 Task: Create a rule from the Routing list, Task moved to a section -> Set Priority in the project AgileRadius , set the section as To-Do and set the priority of the task as  High
Action: Mouse moved to (69, 289)
Screenshot: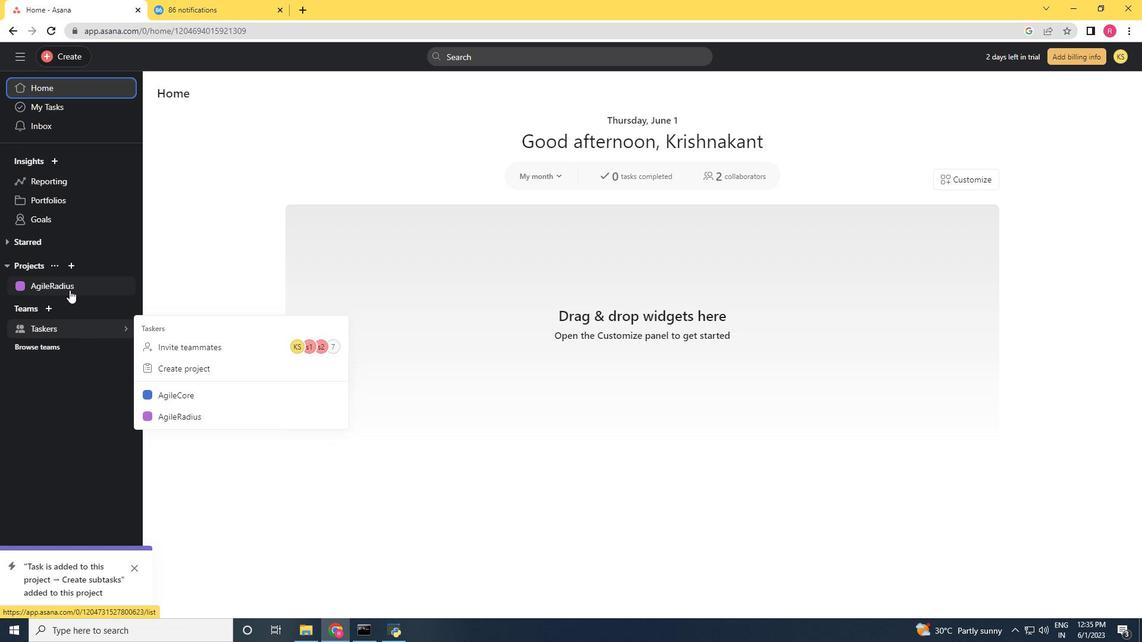 
Action: Mouse pressed left at (69, 289)
Screenshot: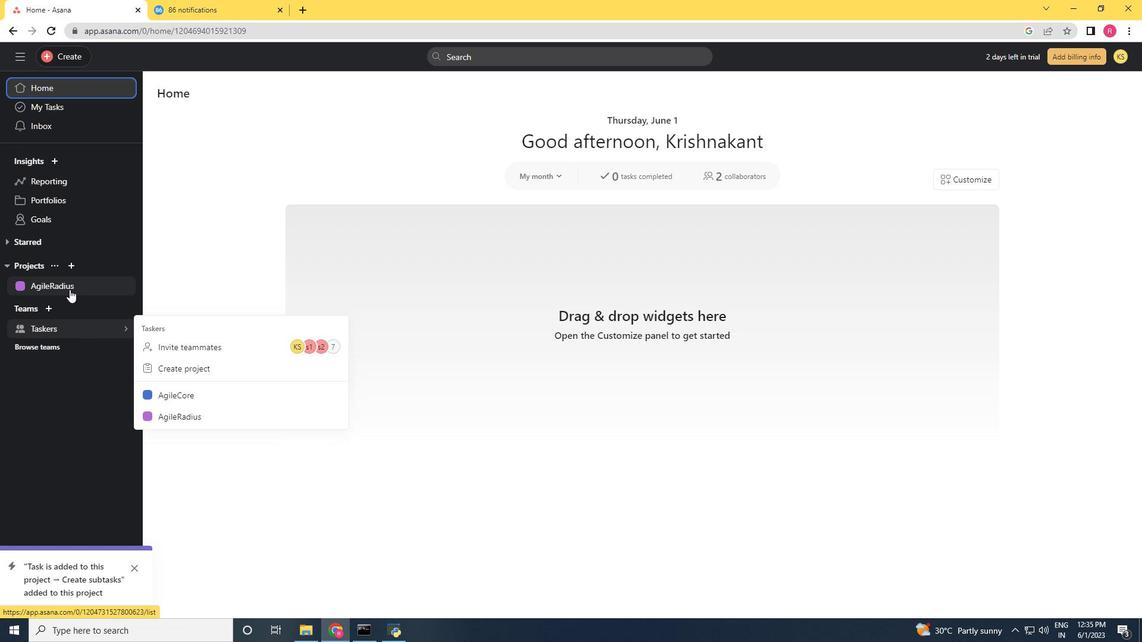 
Action: Mouse moved to (1107, 101)
Screenshot: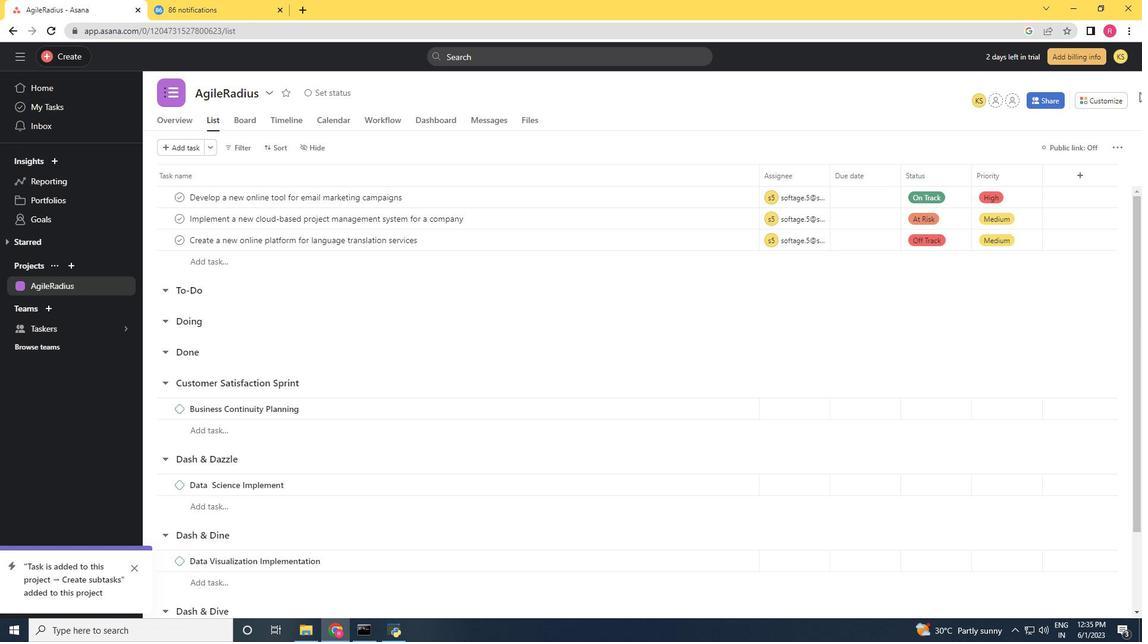 
Action: Mouse pressed left at (1107, 101)
Screenshot: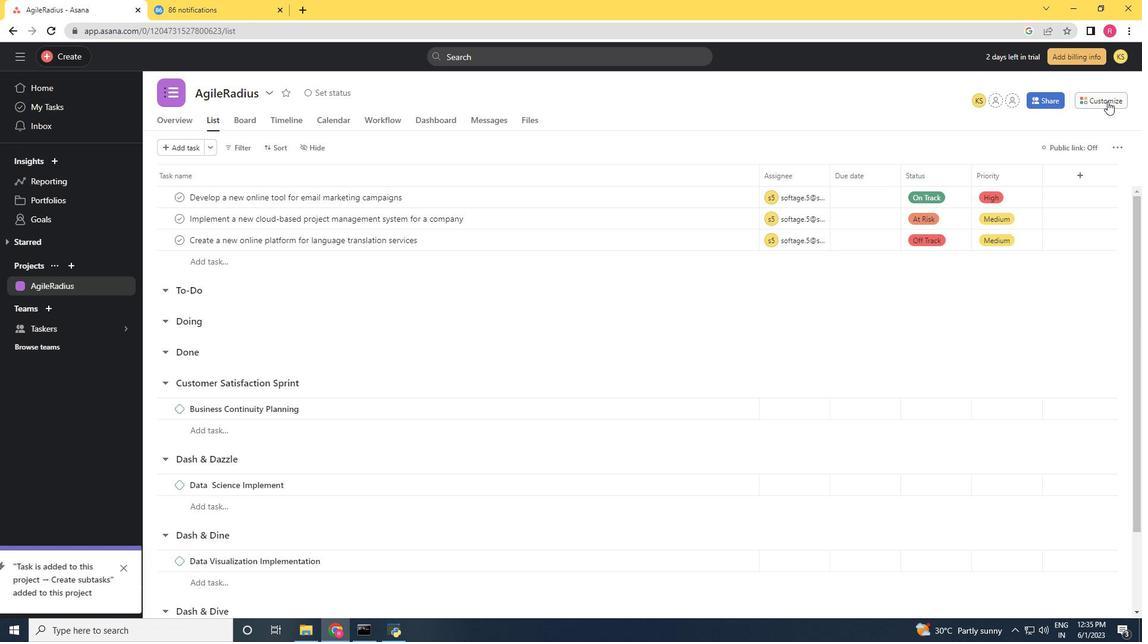
Action: Mouse moved to (896, 248)
Screenshot: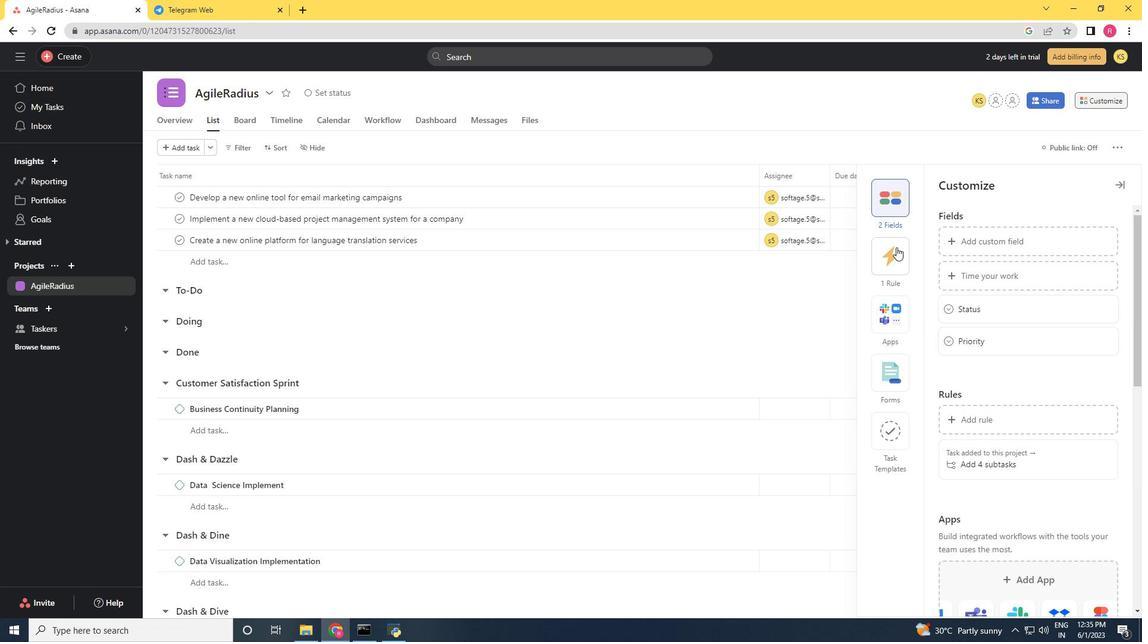 
Action: Mouse pressed left at (896, 248)
Screenshot: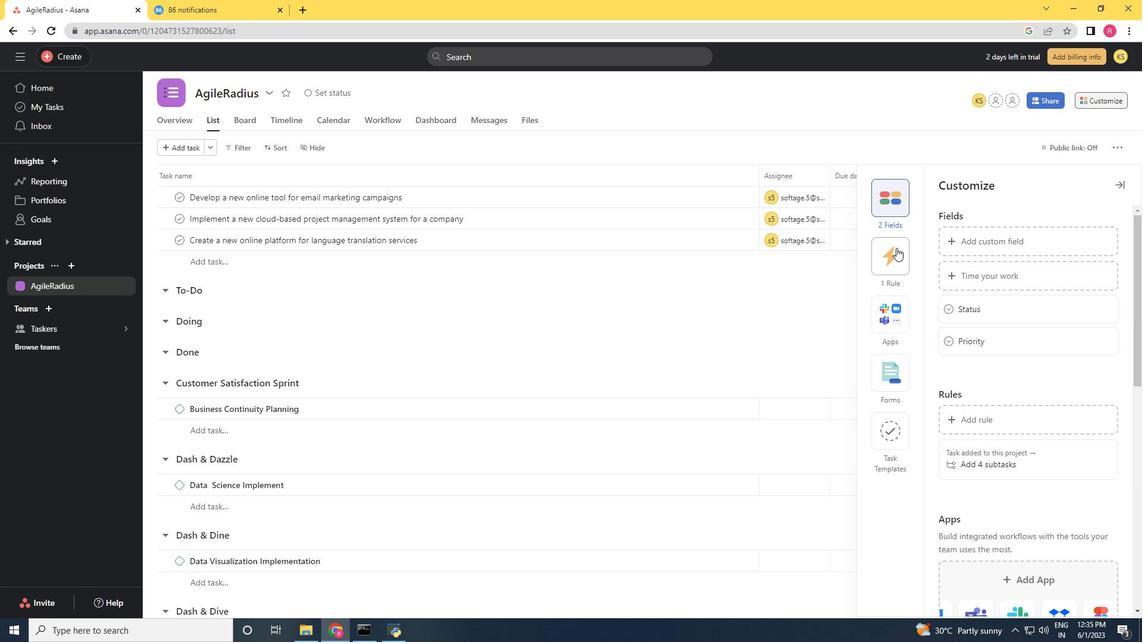 
Action: Mouse moved to (1005, 246)
Screenshot: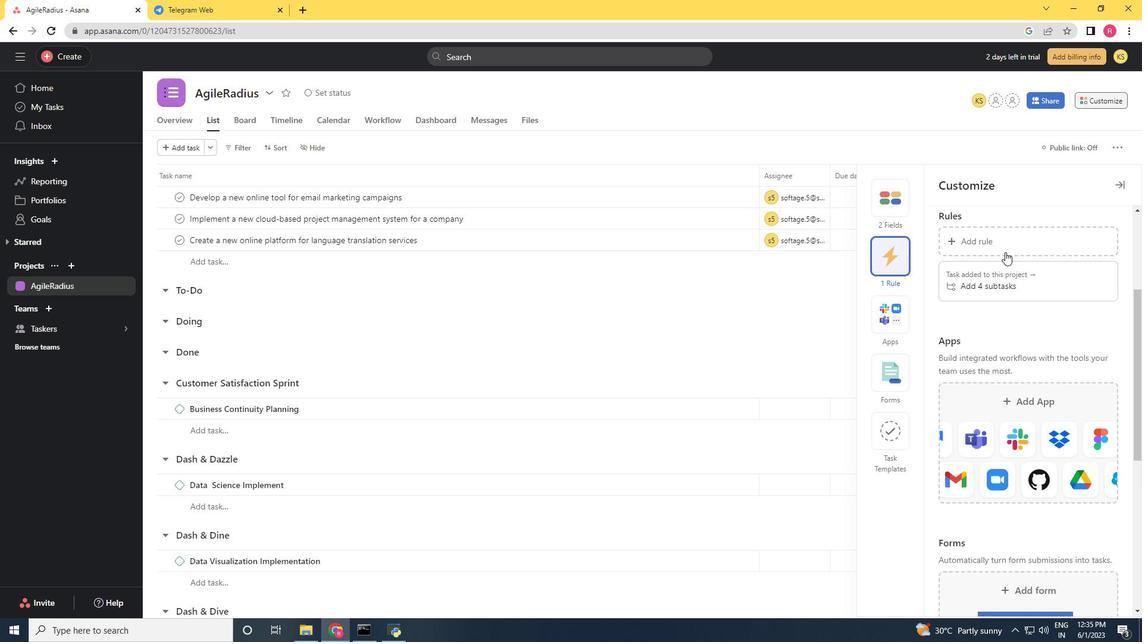 
Action: Mouse pressed left at (1005, 246)
Screenshot: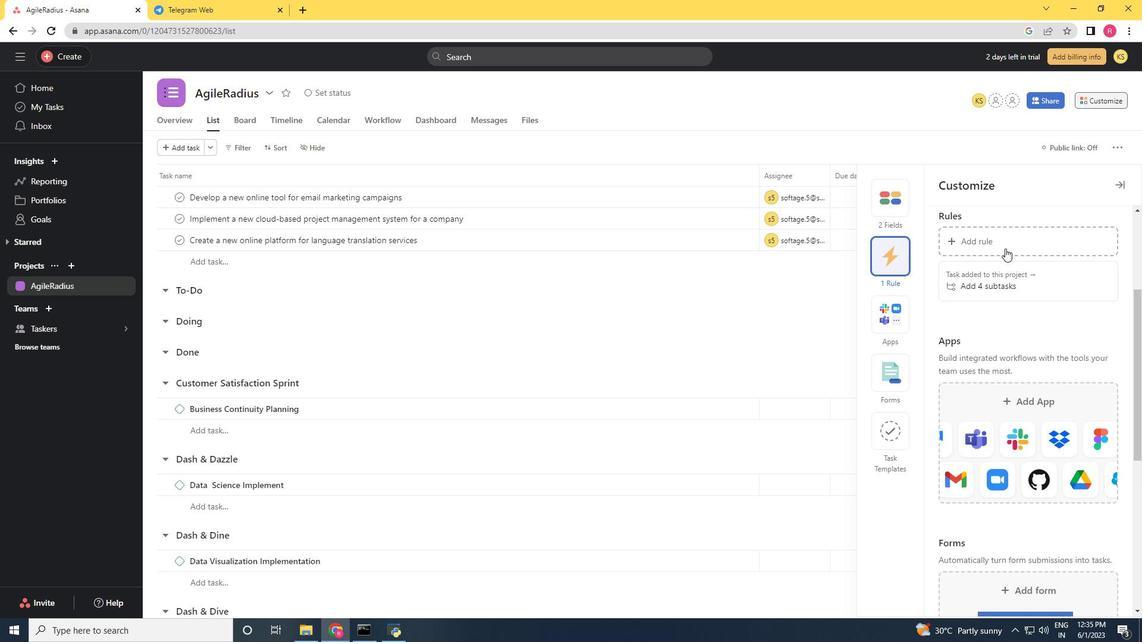 
Action: Mouse moved to (251, 155)
Screenshot: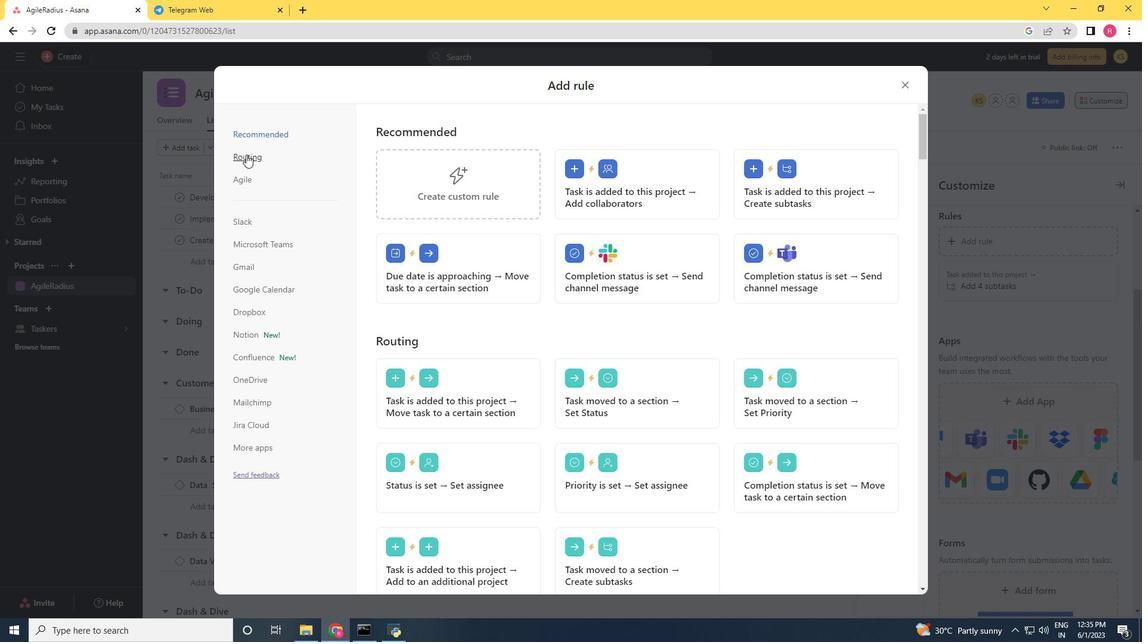 
Action: Mouse pressed left at (251, 155)
Screenshot: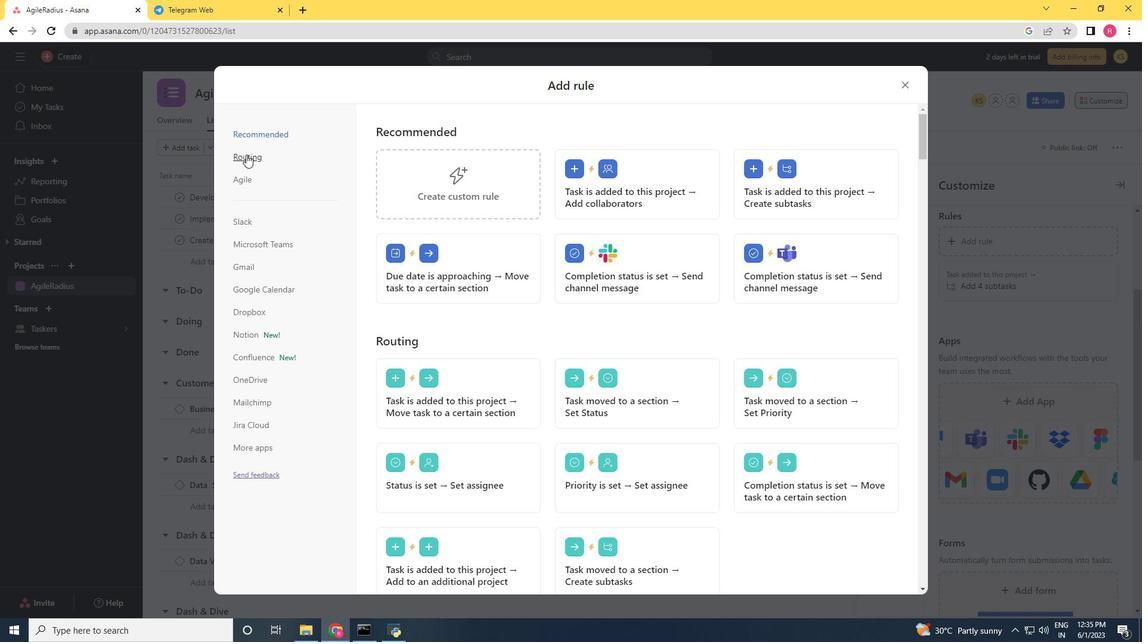
Action: Mouse moved to (768, 180)
Screenshot: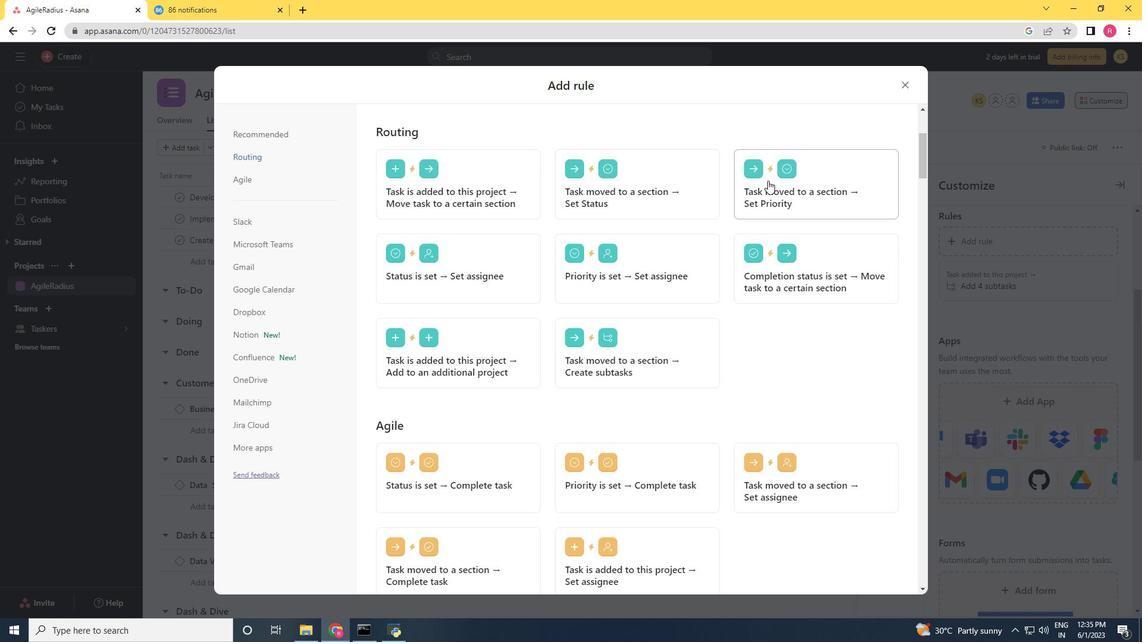 
Action: Mouse pressed left at (768, 180)
Screenshot: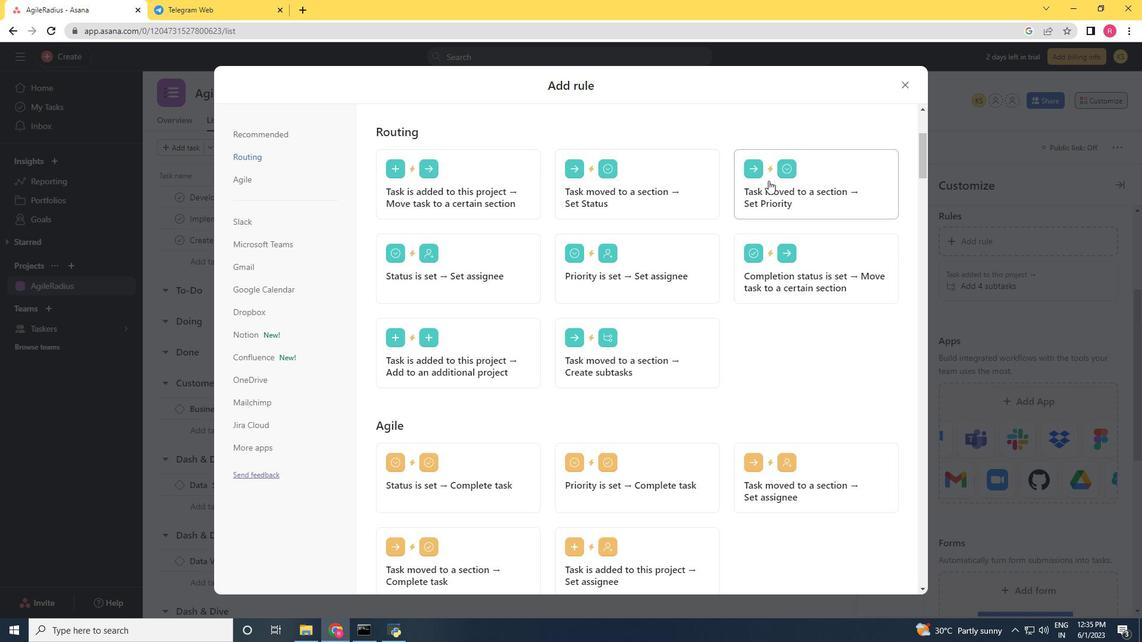 
Action: Mouse moved to (509, 301)
Screenshot: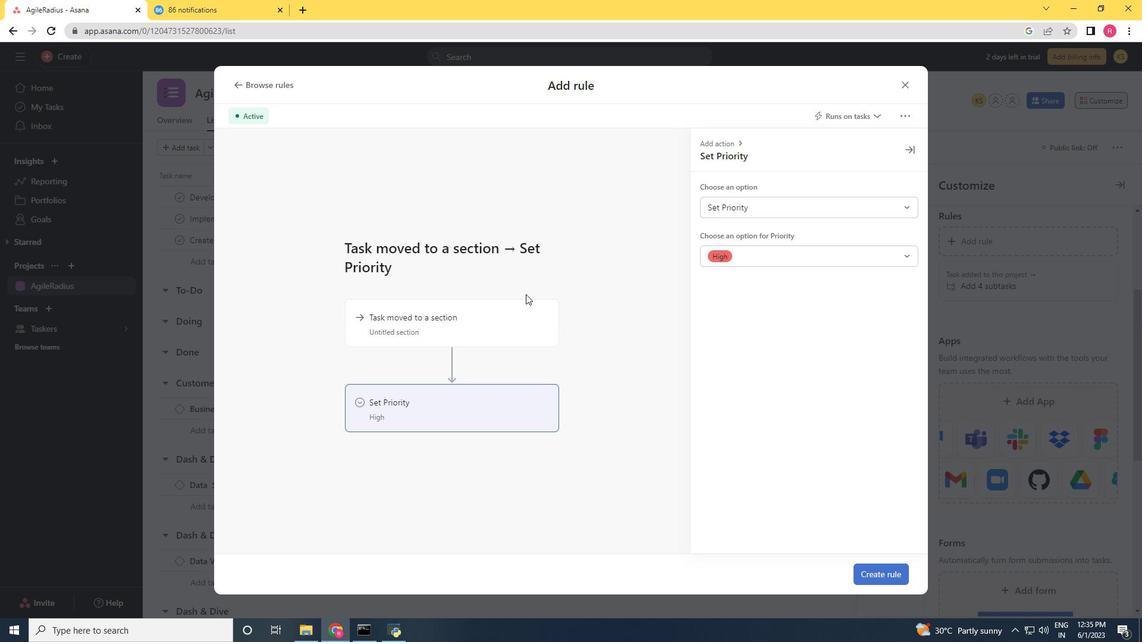 
Action: Mouse pressed left at (509, 301)
Screenshot: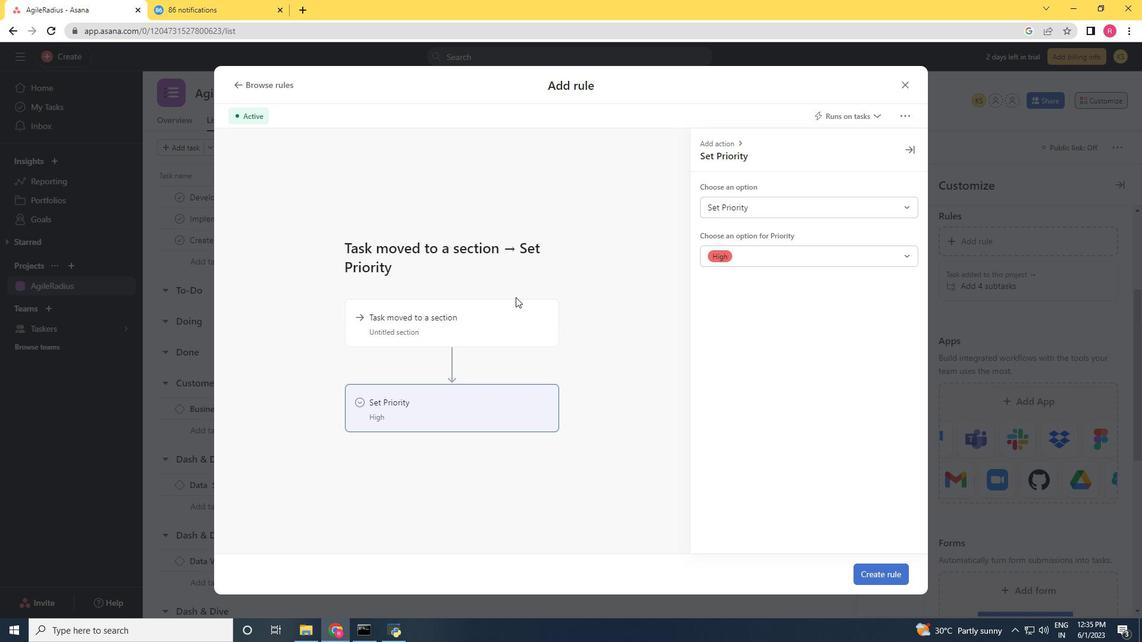 
Action: Mouse moved to (754, 192)
Screenshot: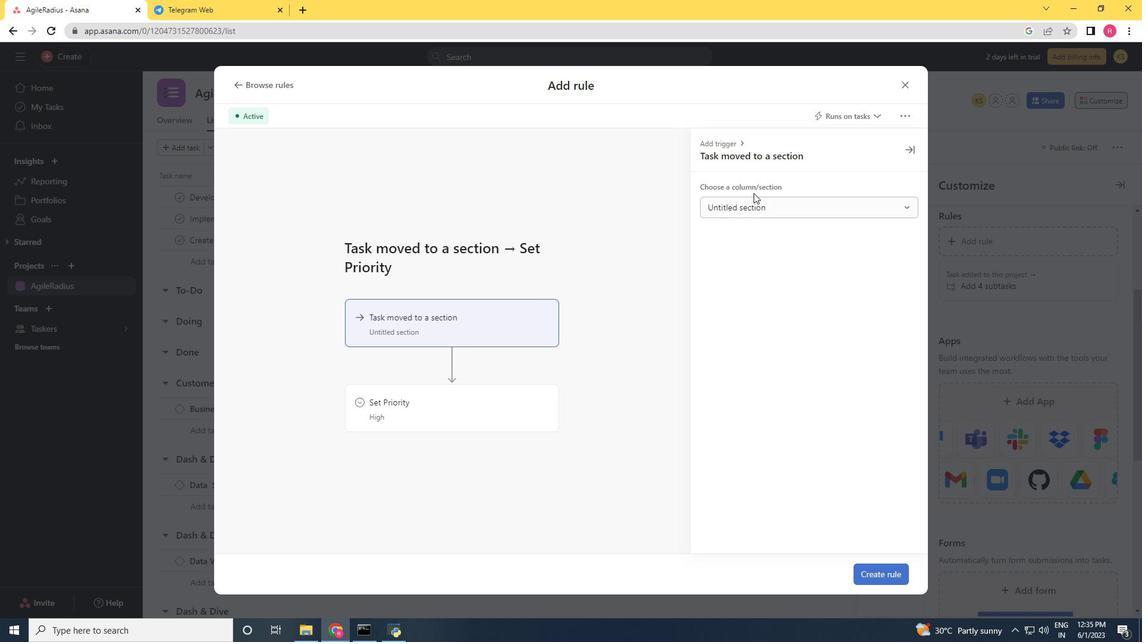 
Action: Mouse pressed left at (754, 192)
Screenshot: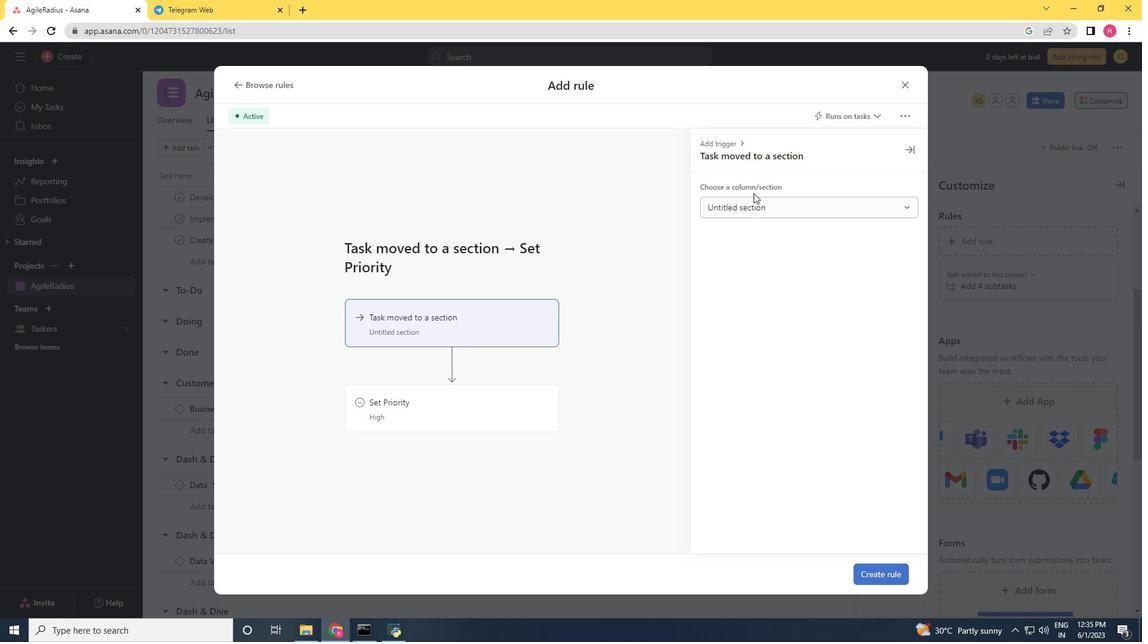 
Action: Mouse moved to (754, 202)
Screenshot: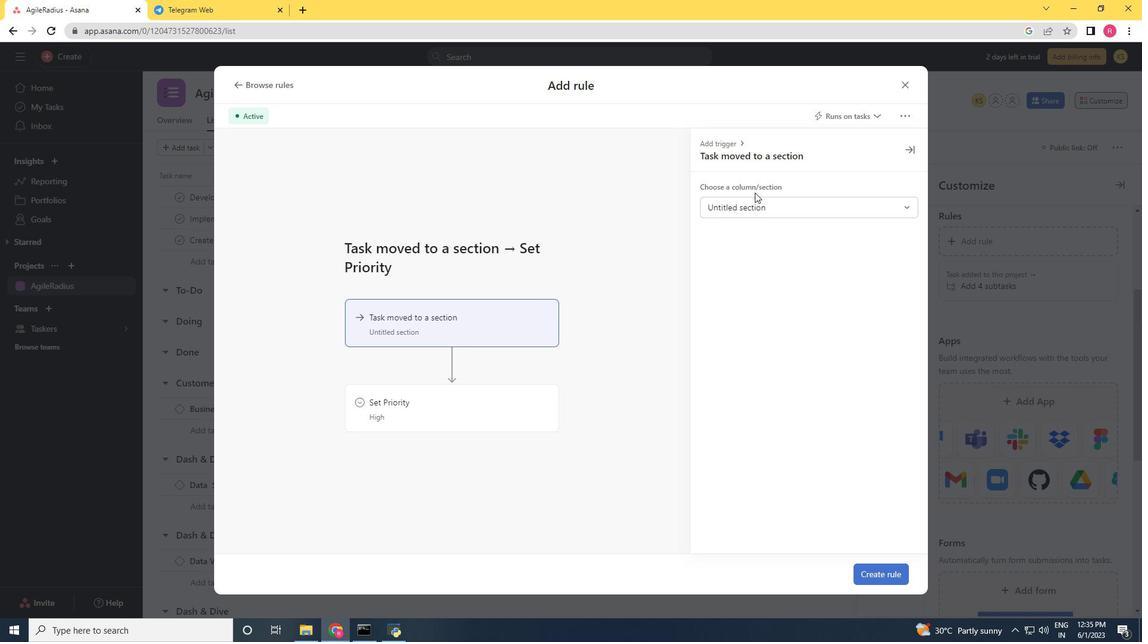 
Action: Mouse pressed left at (754, 202)
Screenshot: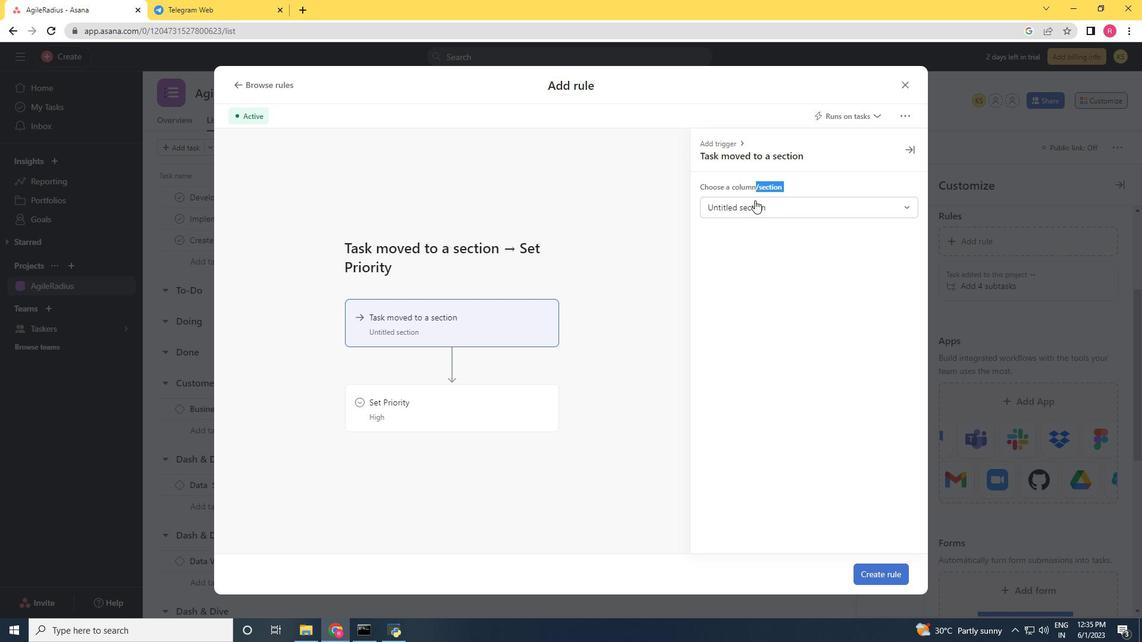 
Action: Mouse moved to (741, 257)
Screenshot: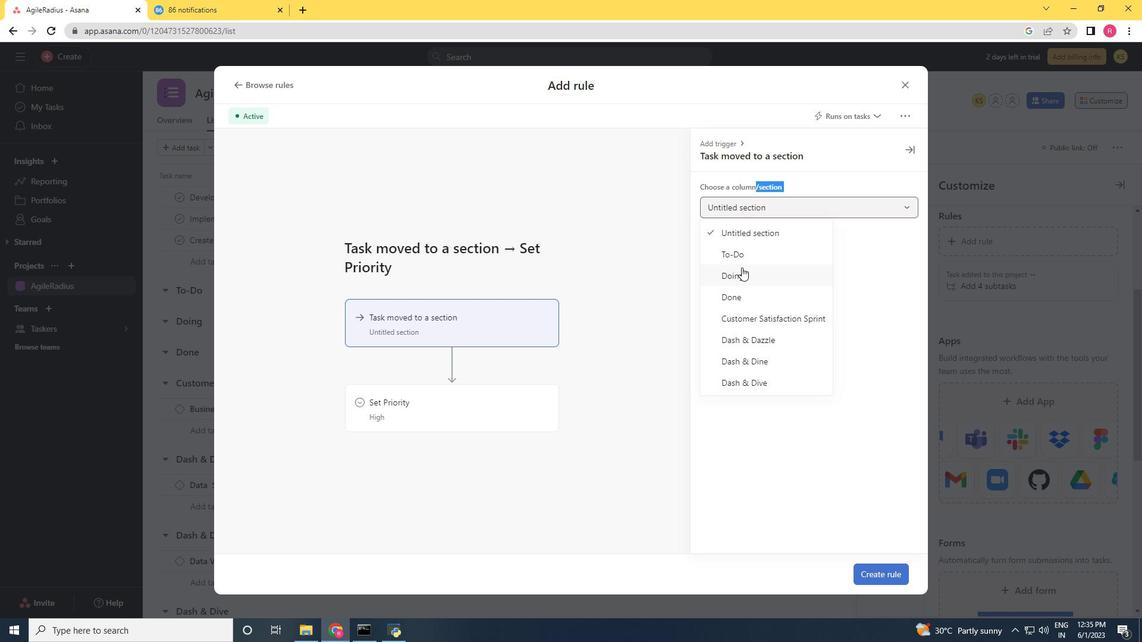 
Action: Mouse pressed left at (741, 257)
Screenshot: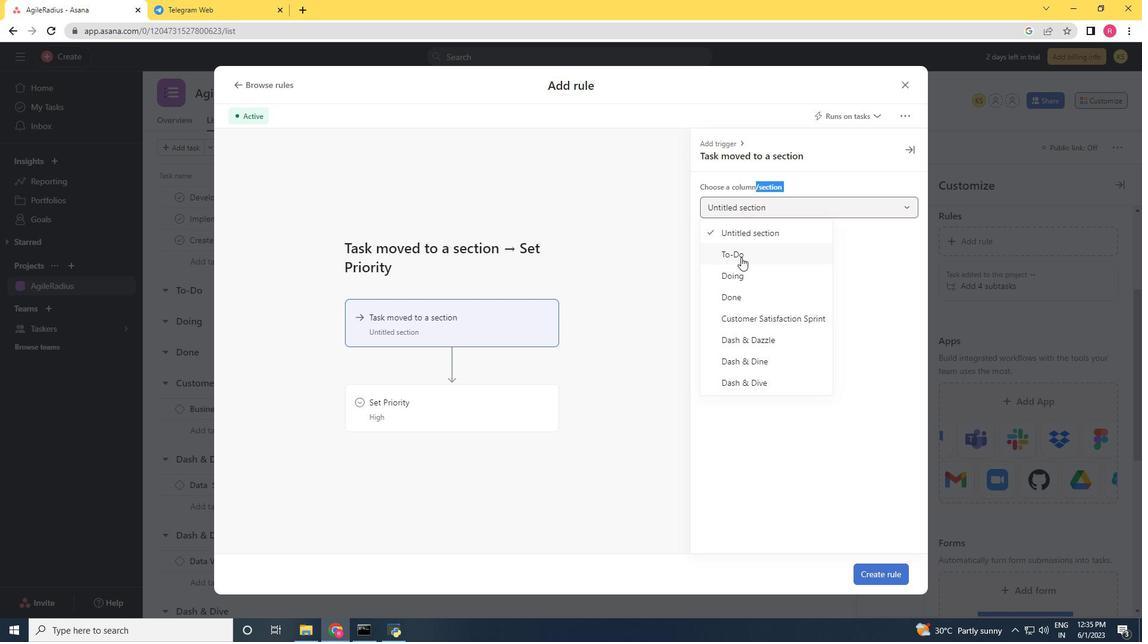 
Action: Mouse moved to (464, 390)
Screenshot: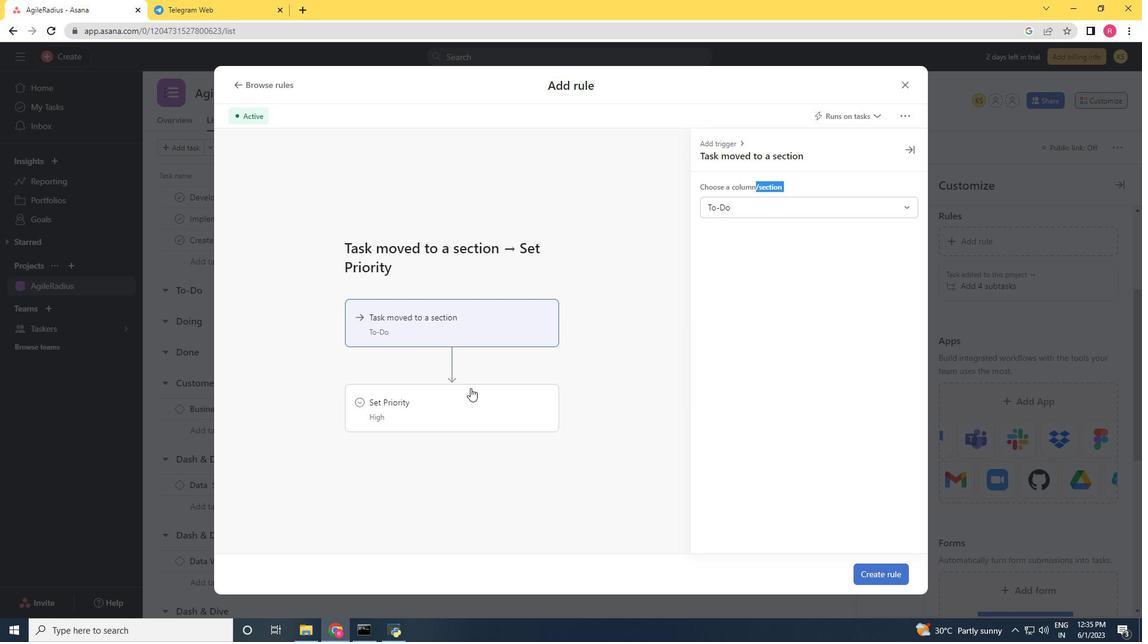 
Action: Mouse pressed left at (464, 390)
Screenshot: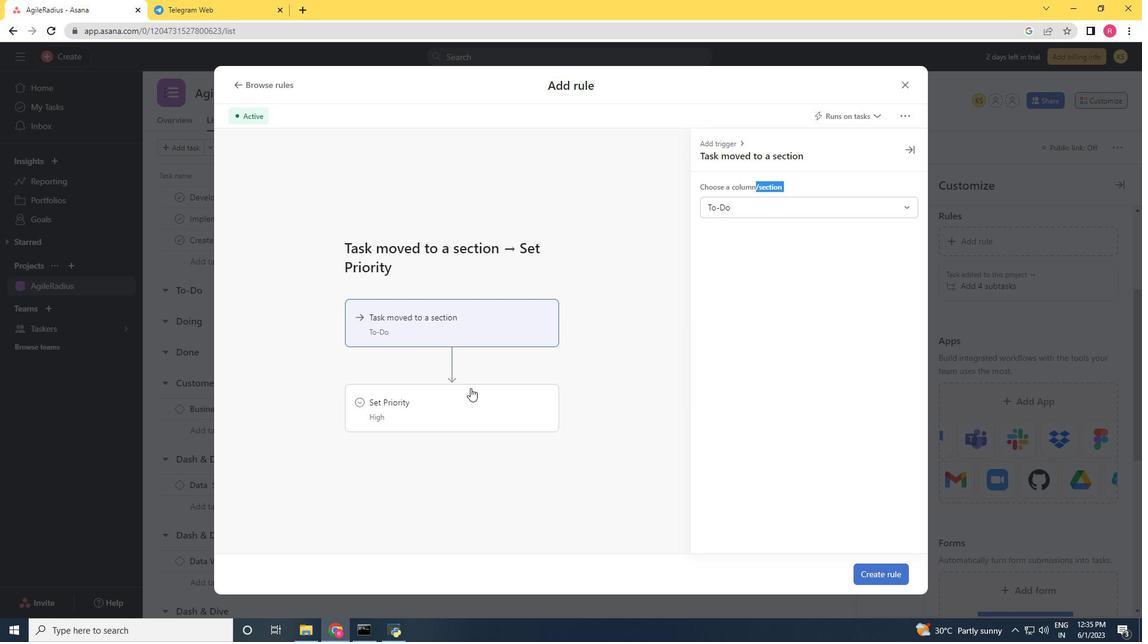 
Action: Mouse moved to (735, 209)
Screenshot: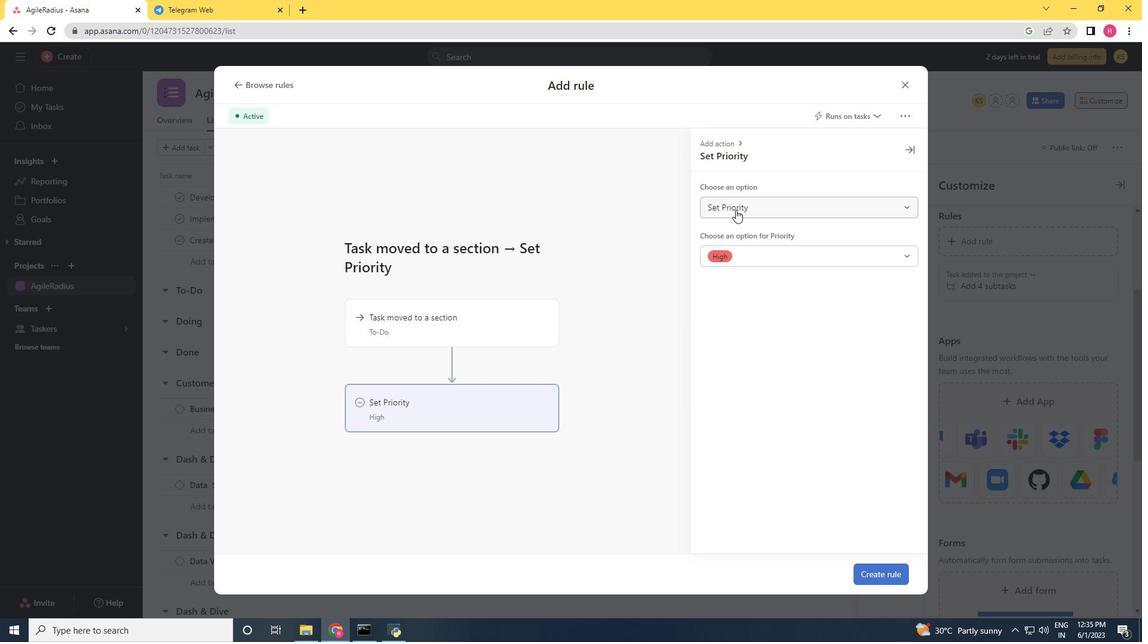 
Action: Mouse pressed left at (735, 209)
Screenshot: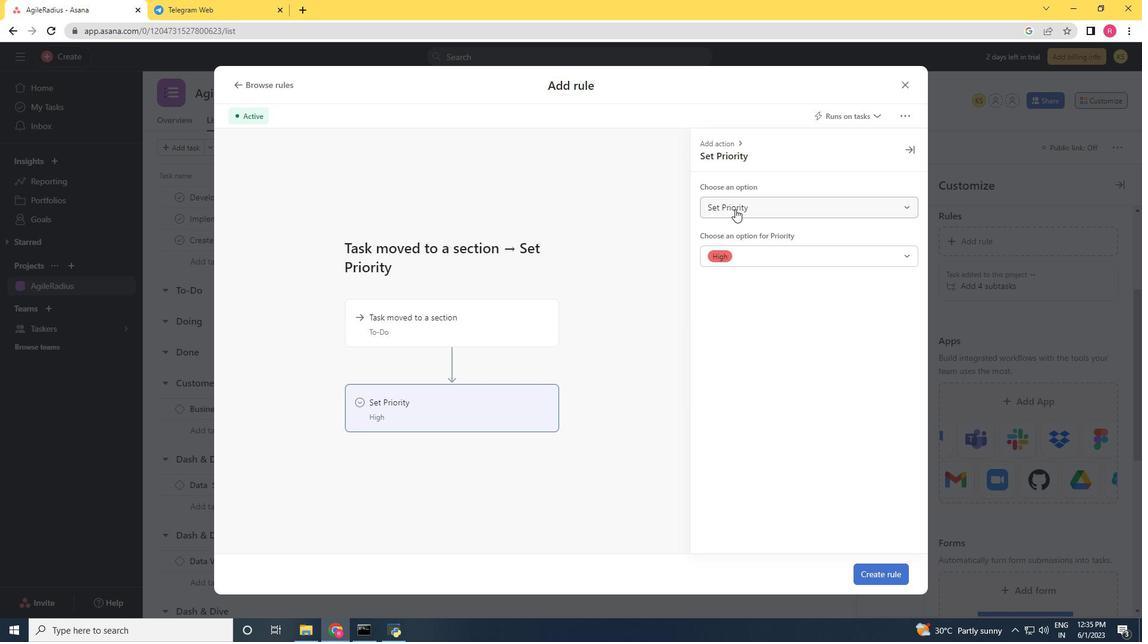 
Action: Mouse moved to (740, 230)
Screenshot: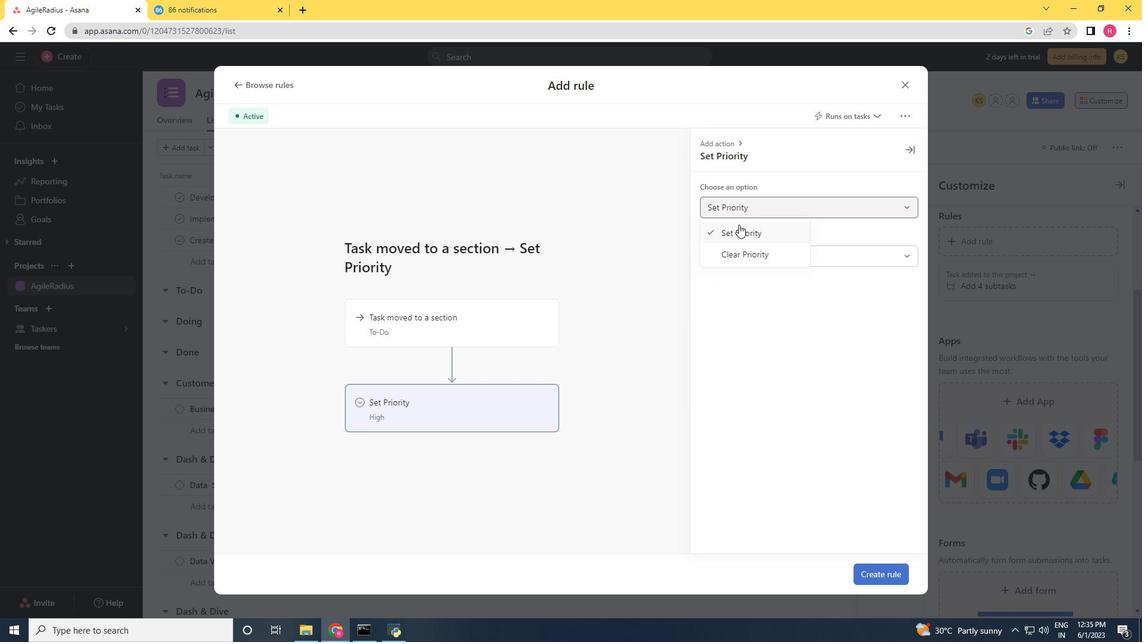 
Action: Mouse pressed left at (740, 230)
Screenshot: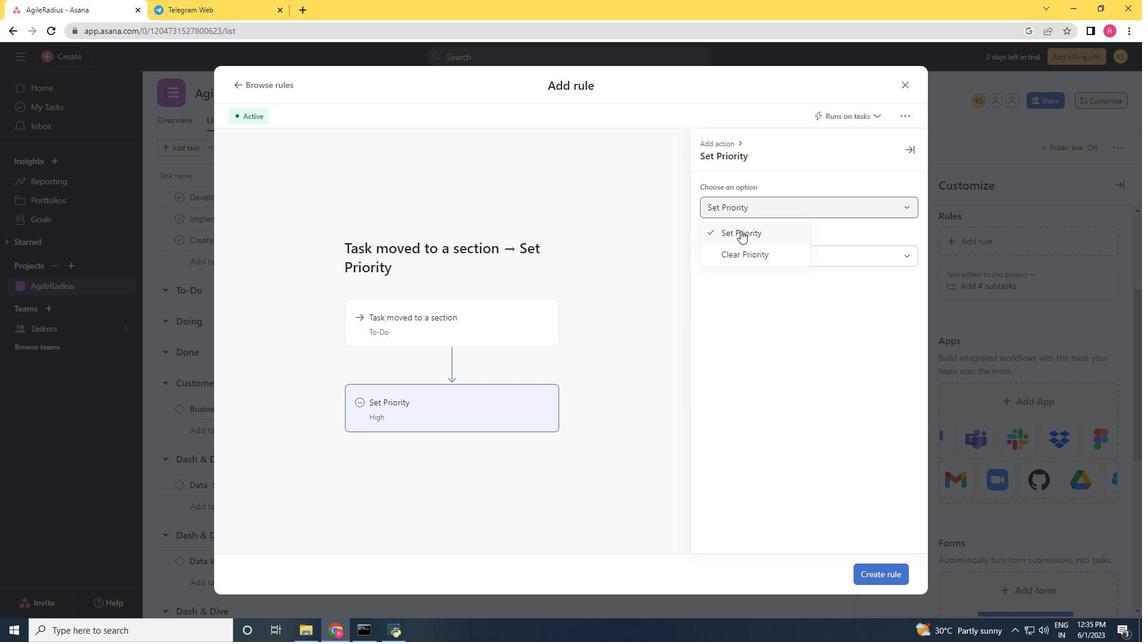 
Action: Mouse moved to (799, 252)
Screenshot: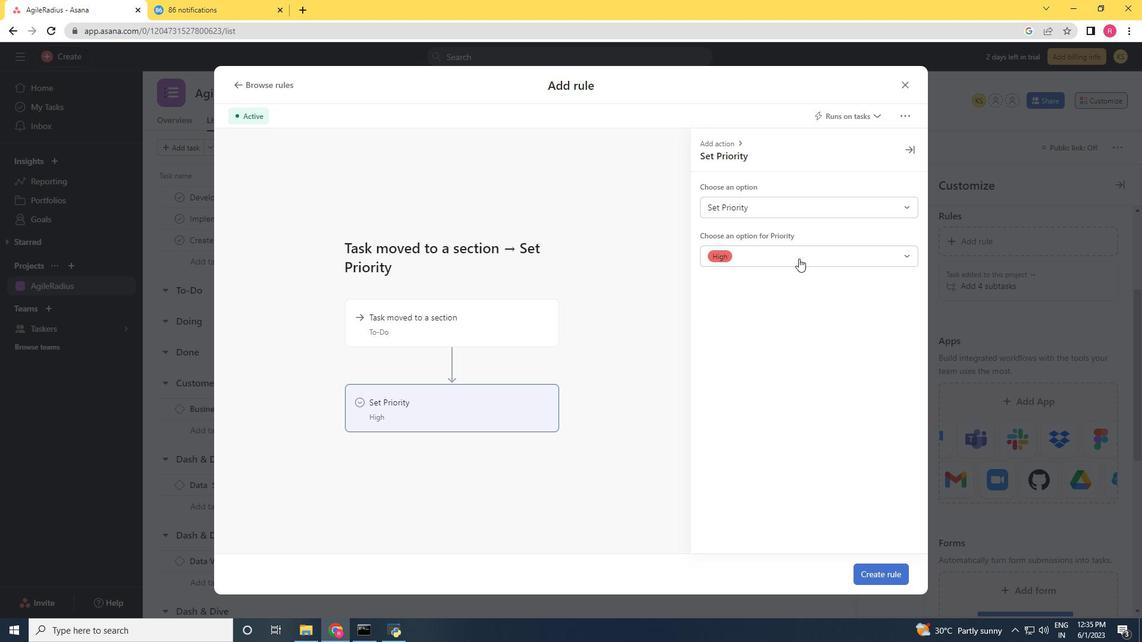 
Action: Mouse pressed left at (799, 252)
Screenshot: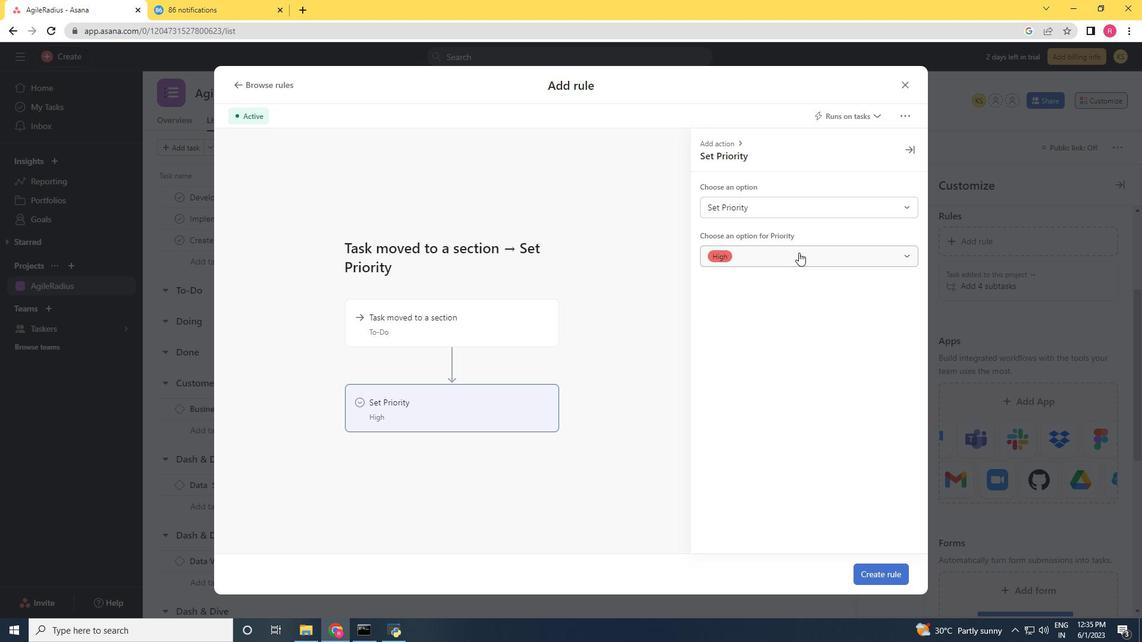 
Action: Mouse moved to (741, 276)
Screenshot: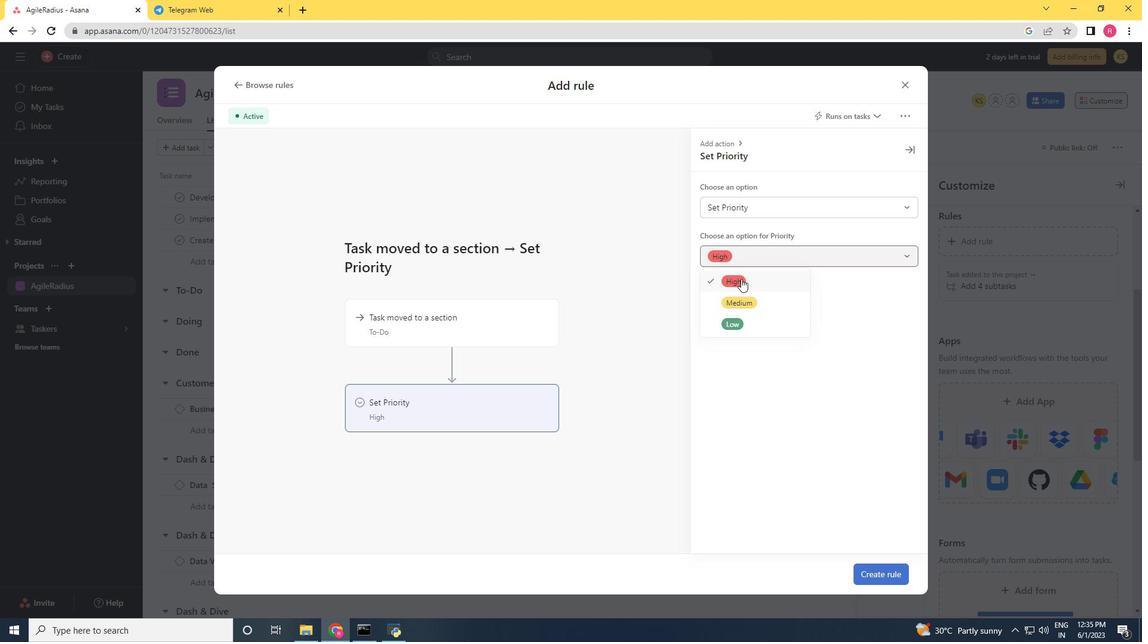 
Action: Mouse pressed left at (741, 276)
Screenshot: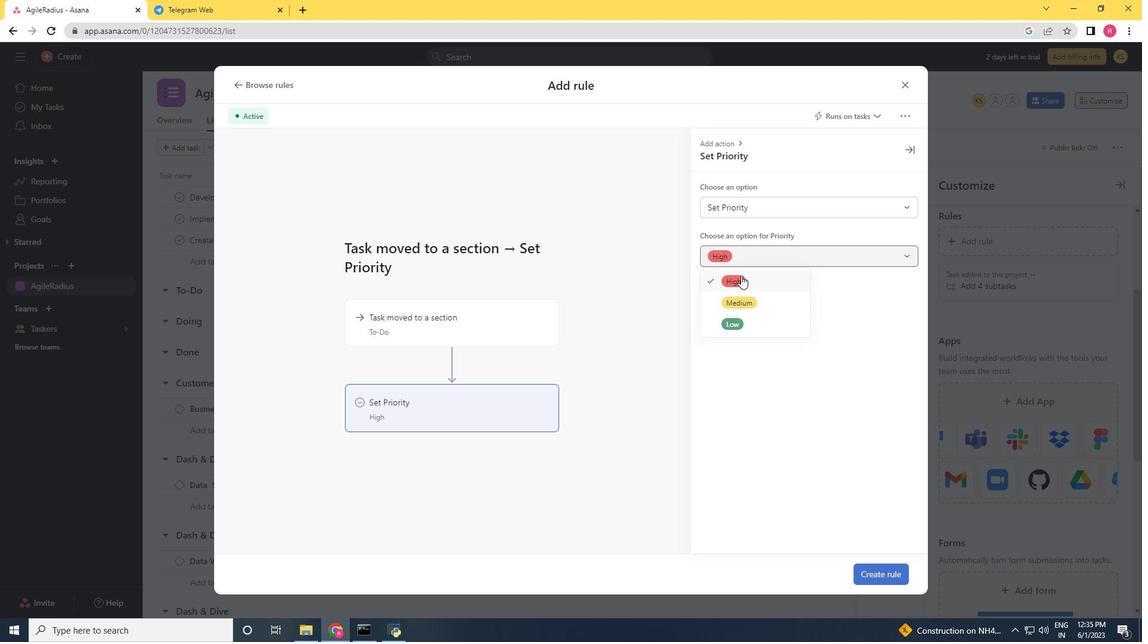 
Action: Mouse moved to (905, 574)
Screenshot: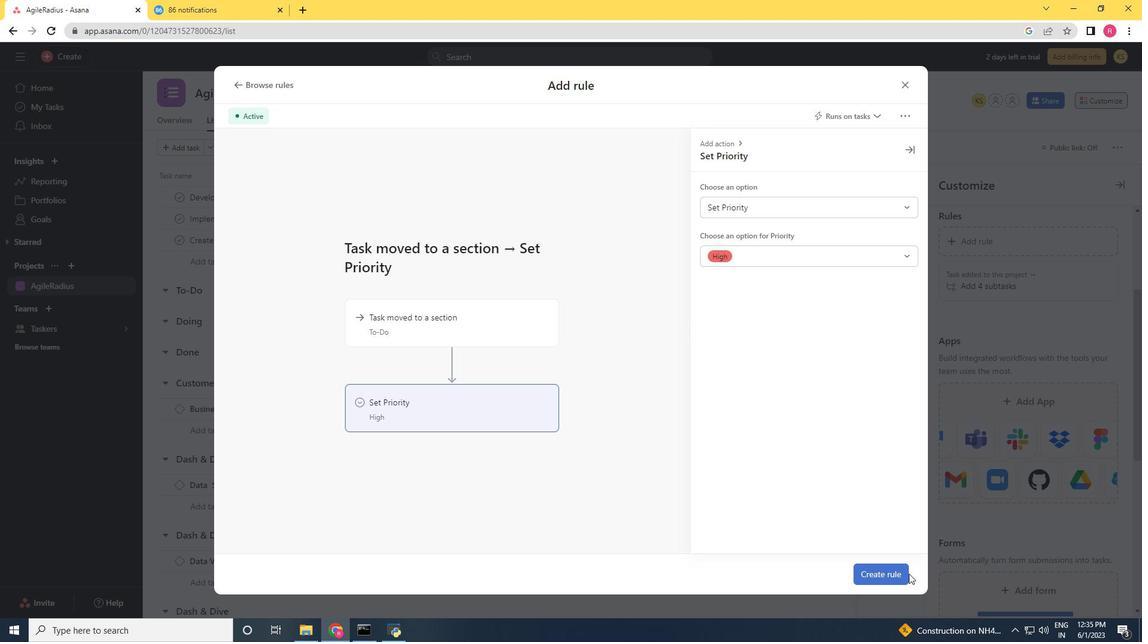 
Action: Mouse pressed left at (905, 574)
Screenshot: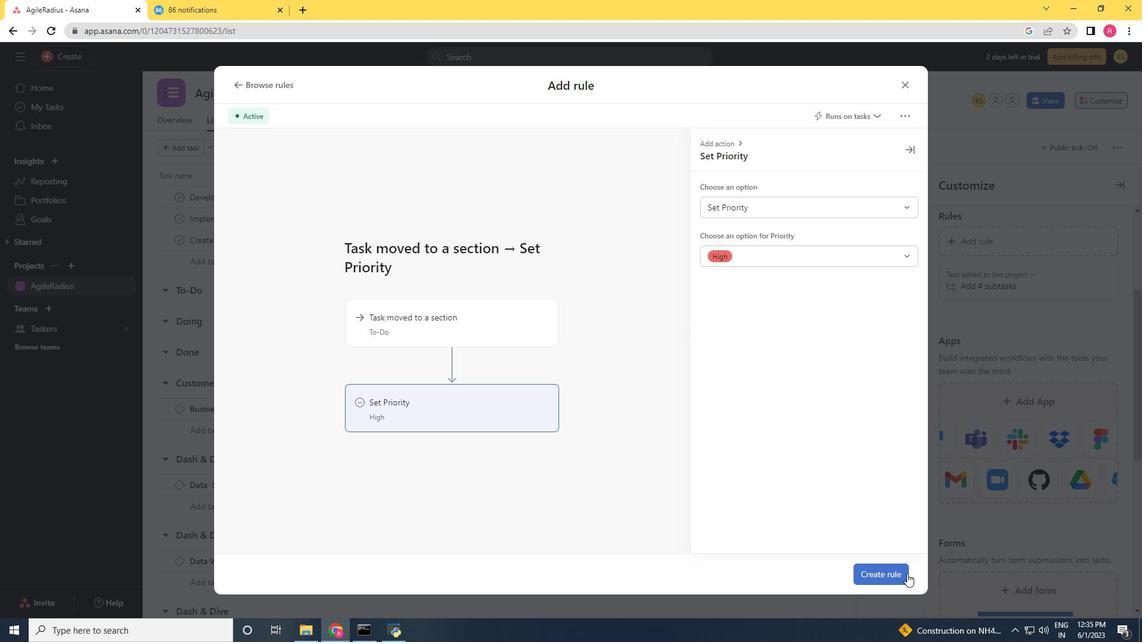 
Action: Mouse moved to (845, 487)
Screenshot: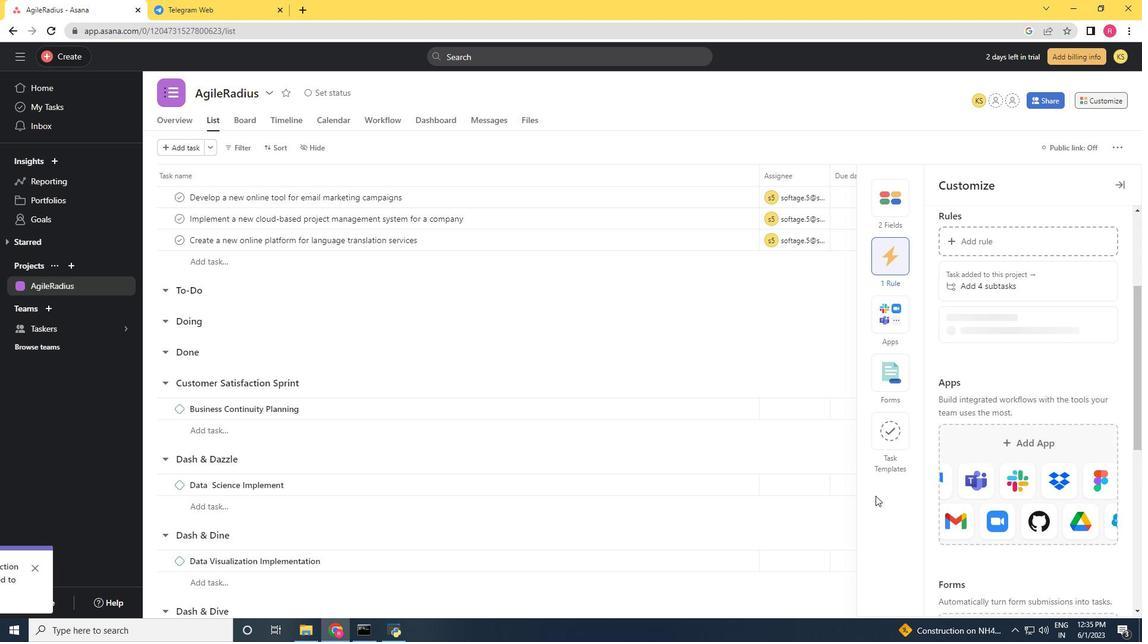 
